 Task: Select poll duration 3 day.
Action: Mouse moved to (612, 153)
Screenshot: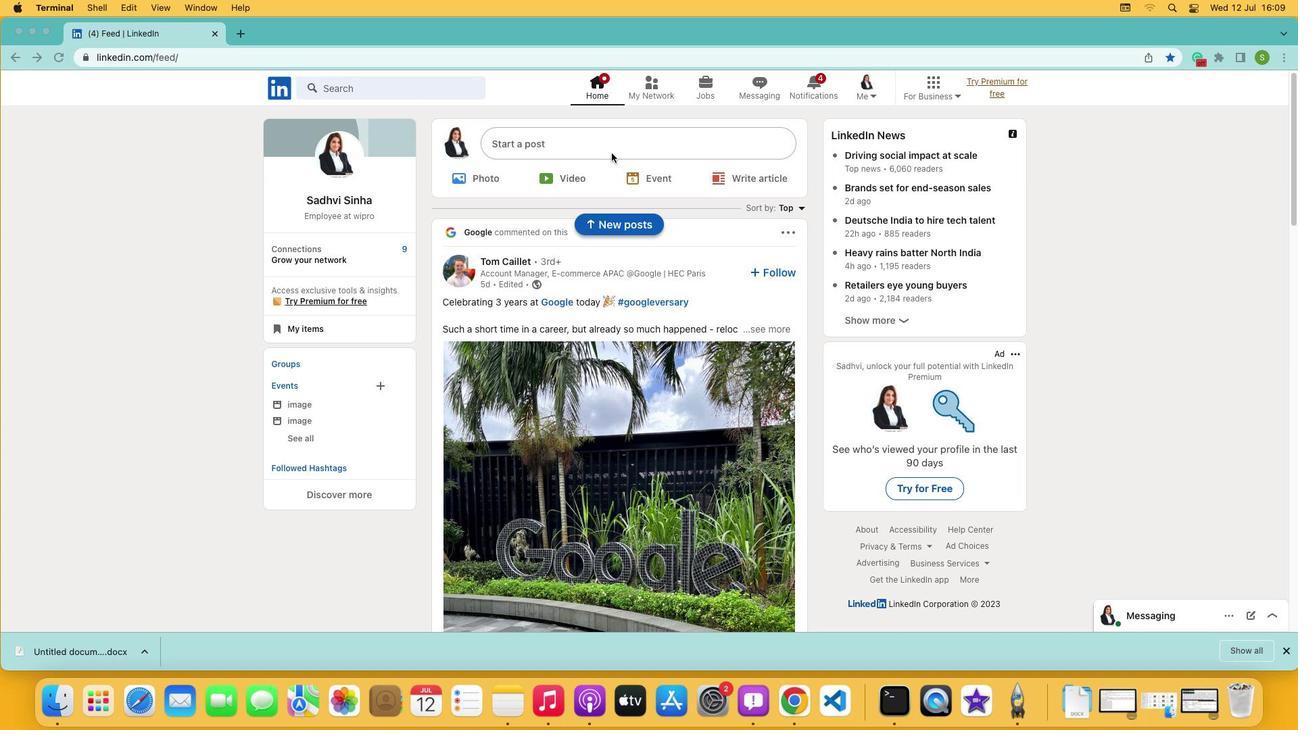 
Action: Mouse pressed left at (612, 153)
Screenshot: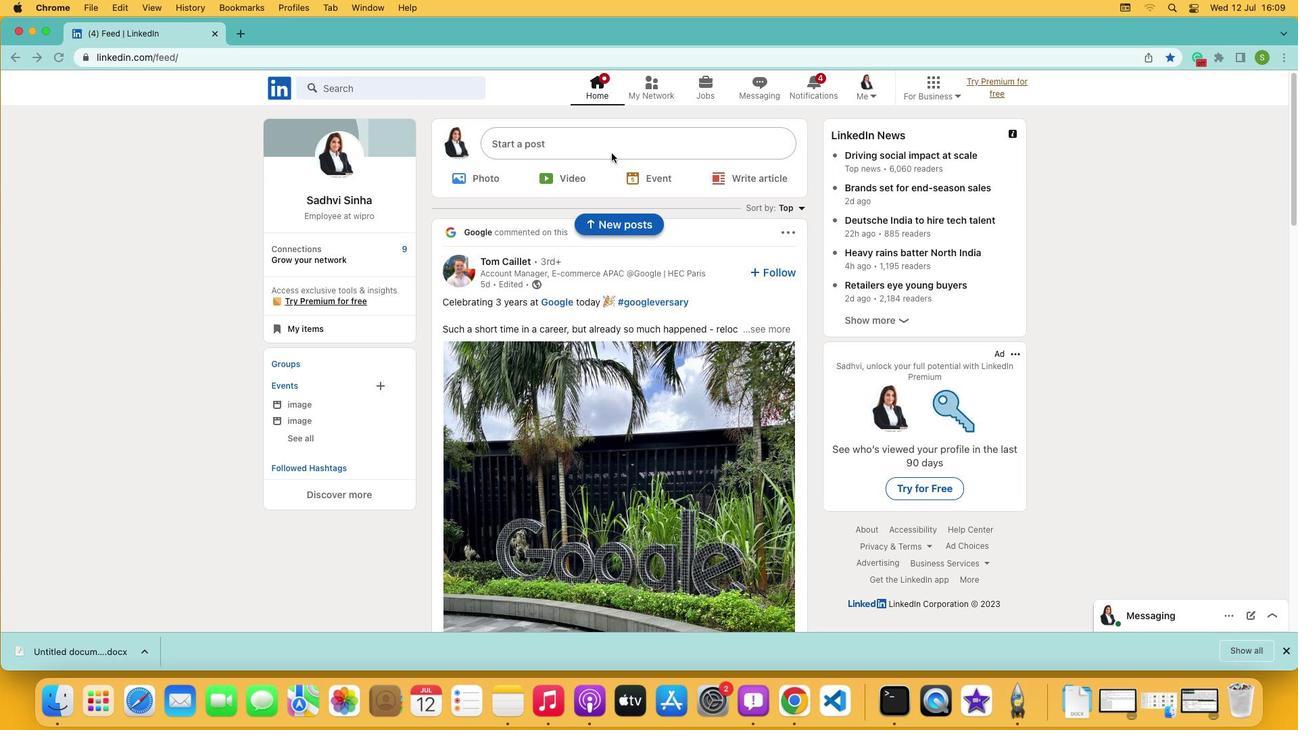 
Action: Mouse pressed left at (612, 153)
Screenshot: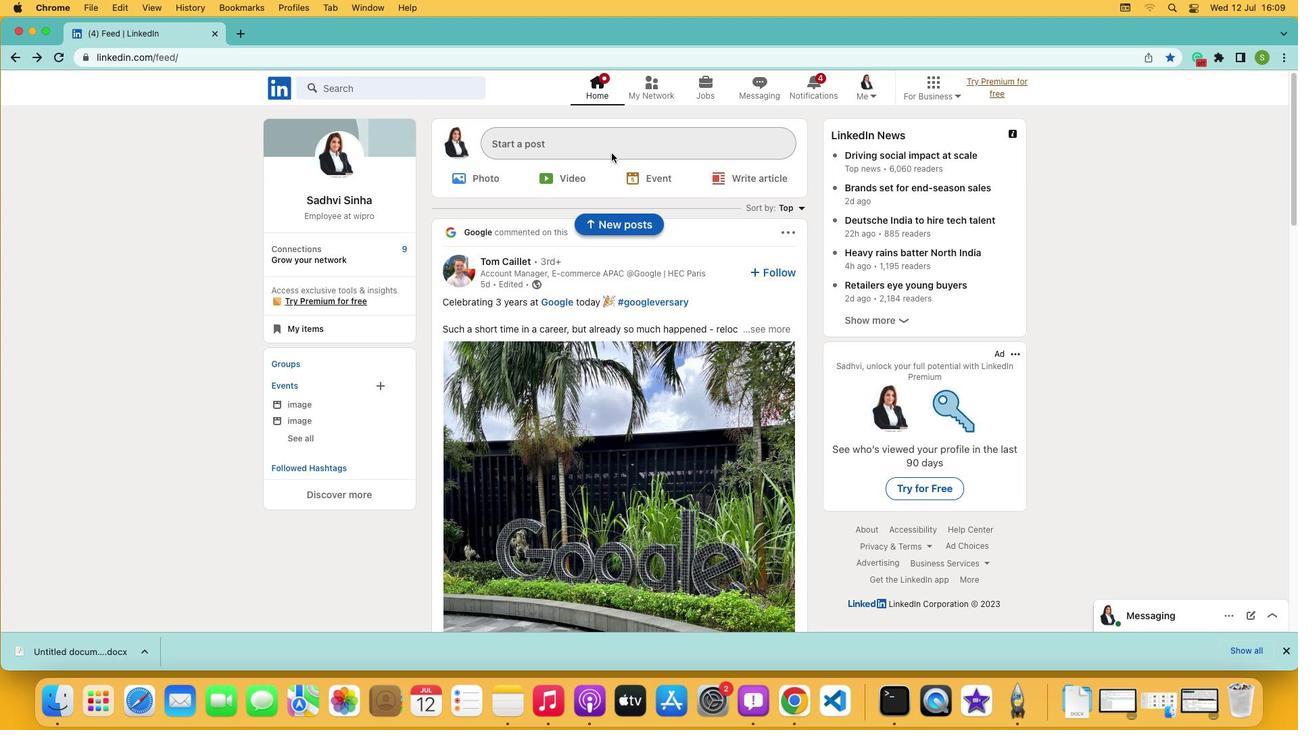 
Action: Mouse moved to (570, 418)
Screenshot: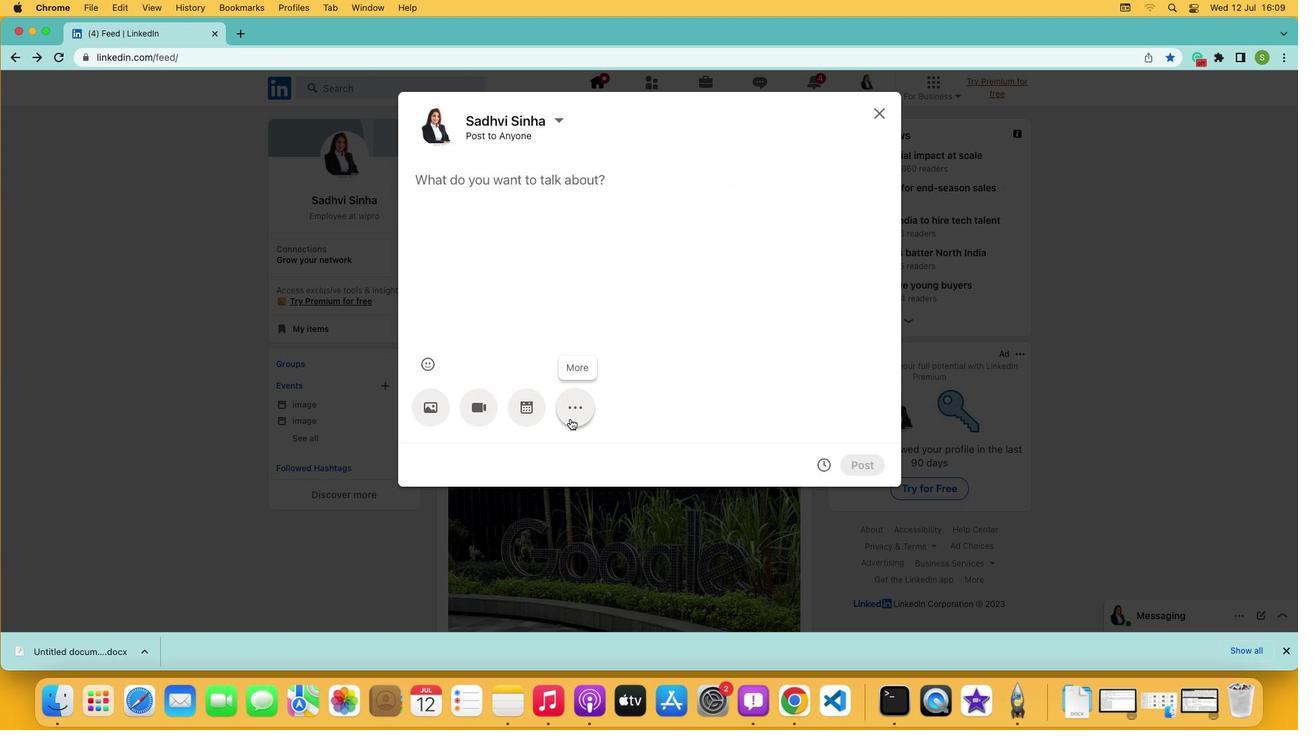 
Action: Mouse pressed left at (570, 418)
Screenshot: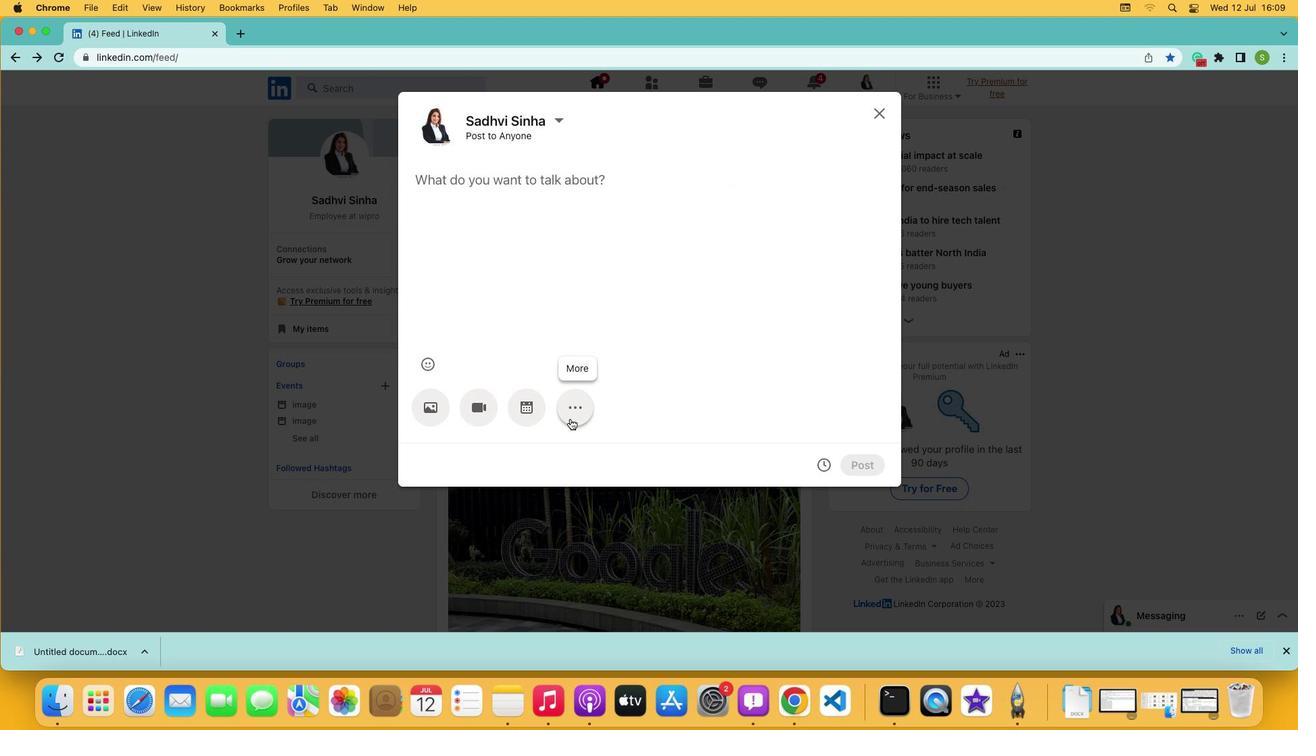 
Action: Mouse moved to (673, 403)
Screenshot: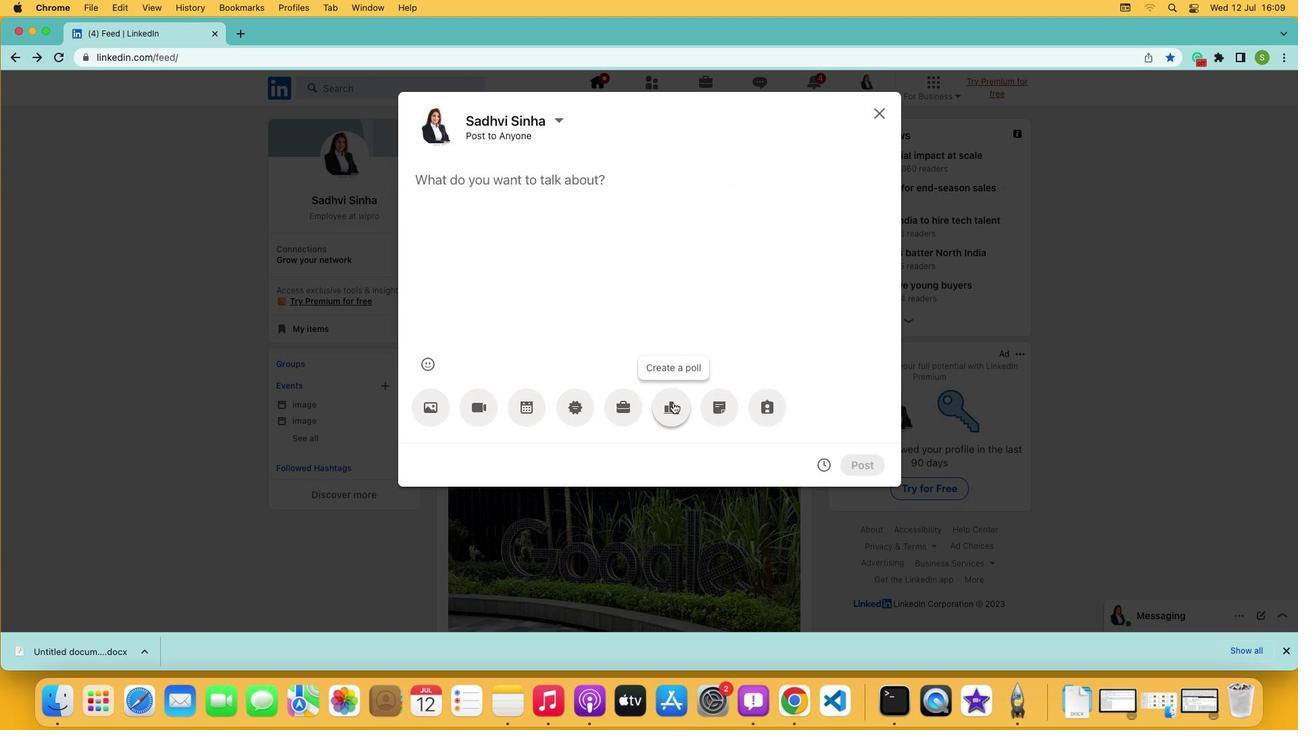 
Action: Mouse pressed left at (673, 403)
Screenshot: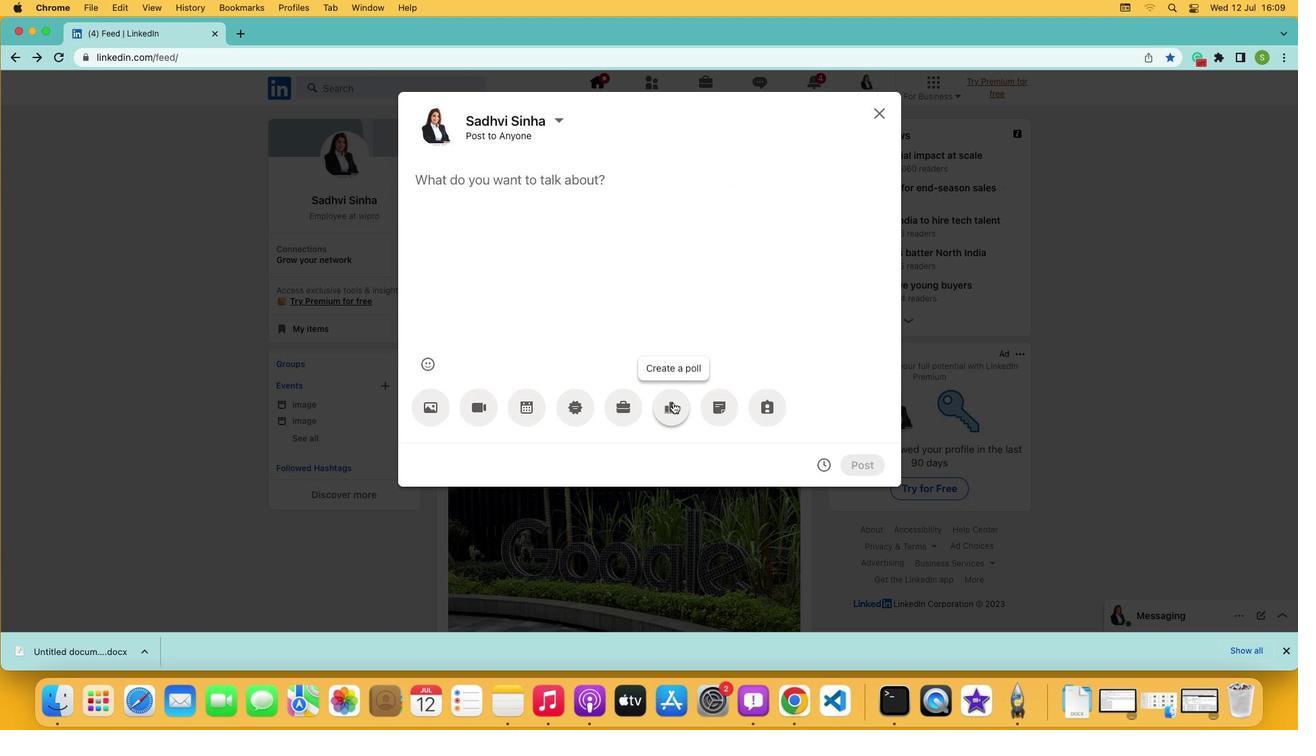 
Action: Mouse moved to (582, 403)
Screenshot: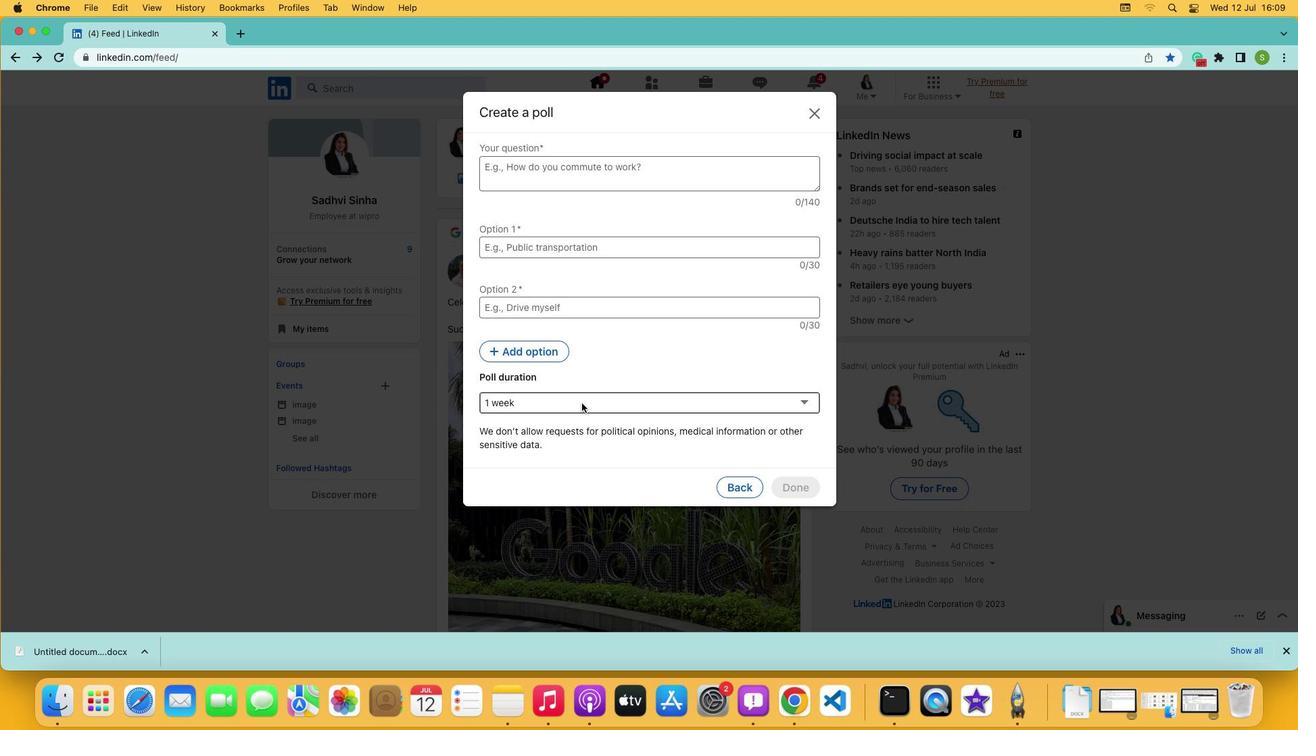 
Action: Mouse pressed left at (582, 403)
Screenshot: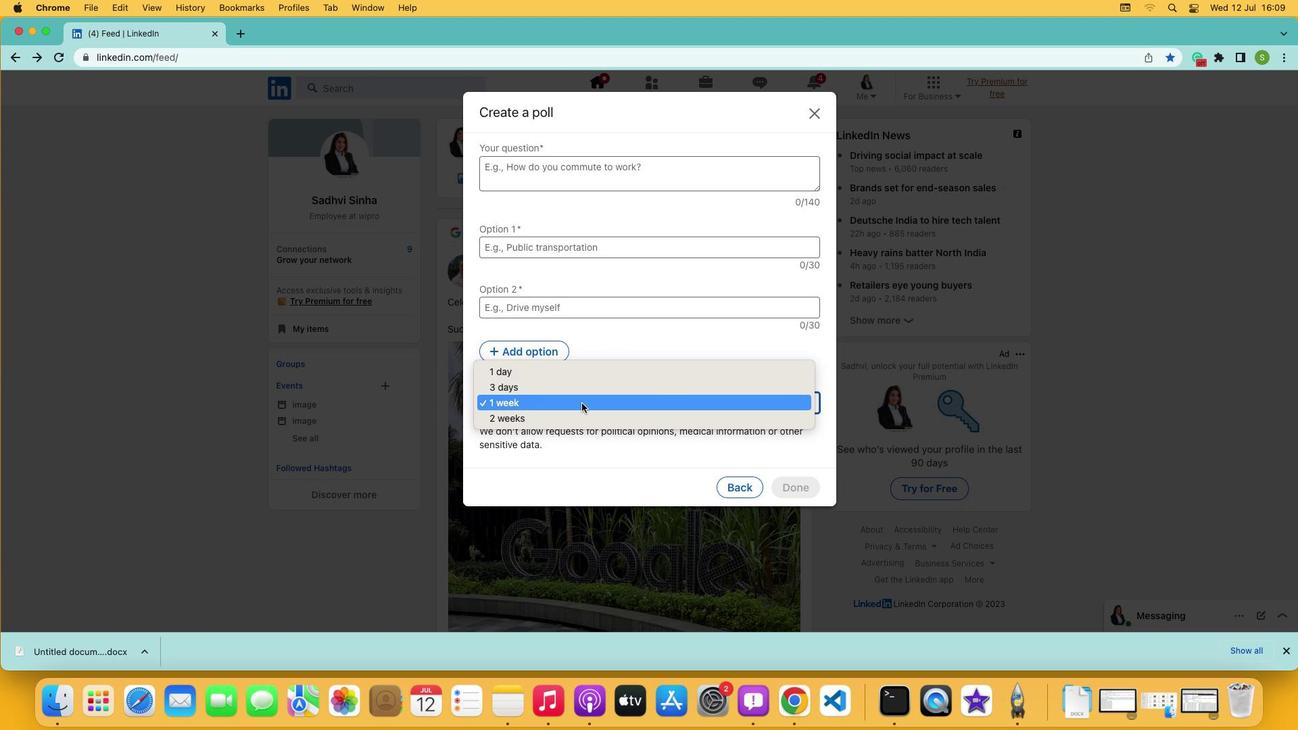 
Action: Mouse moved to (558, 391)
Screenshot: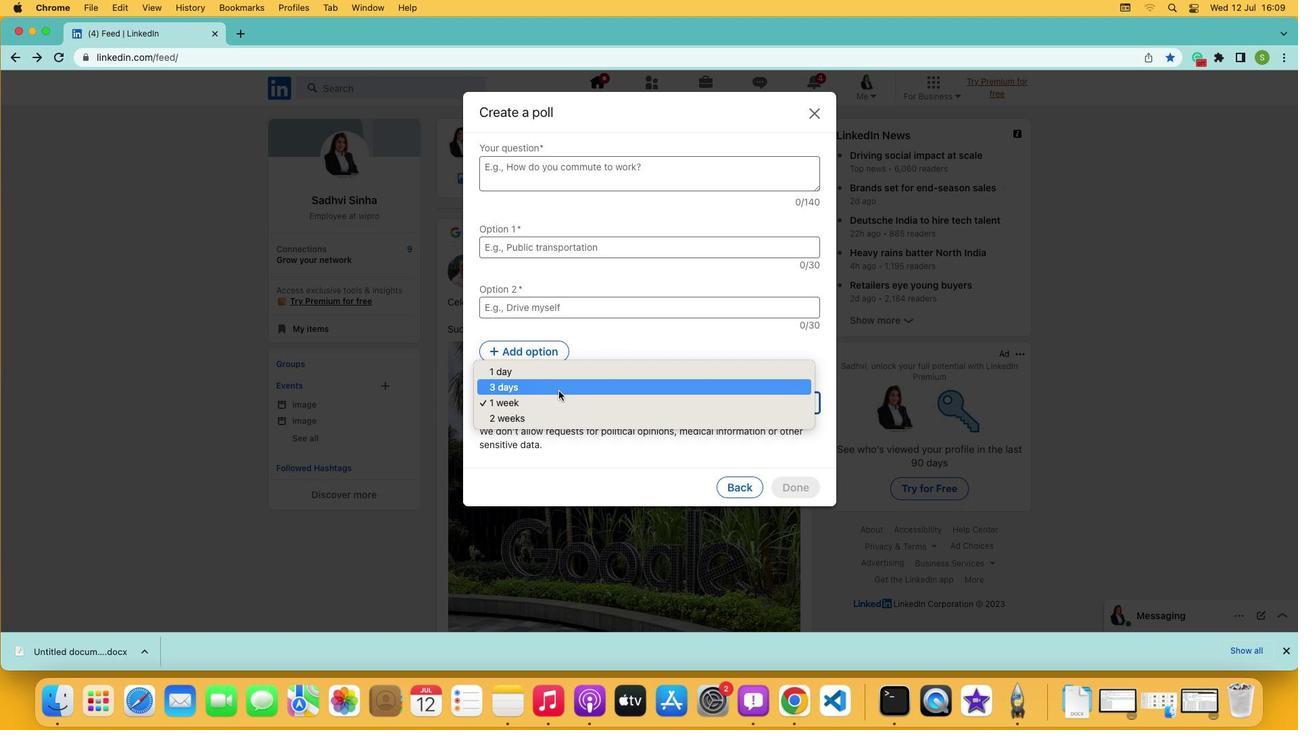 
Action: Mouse pressed left at (558, 391)
Screenshot: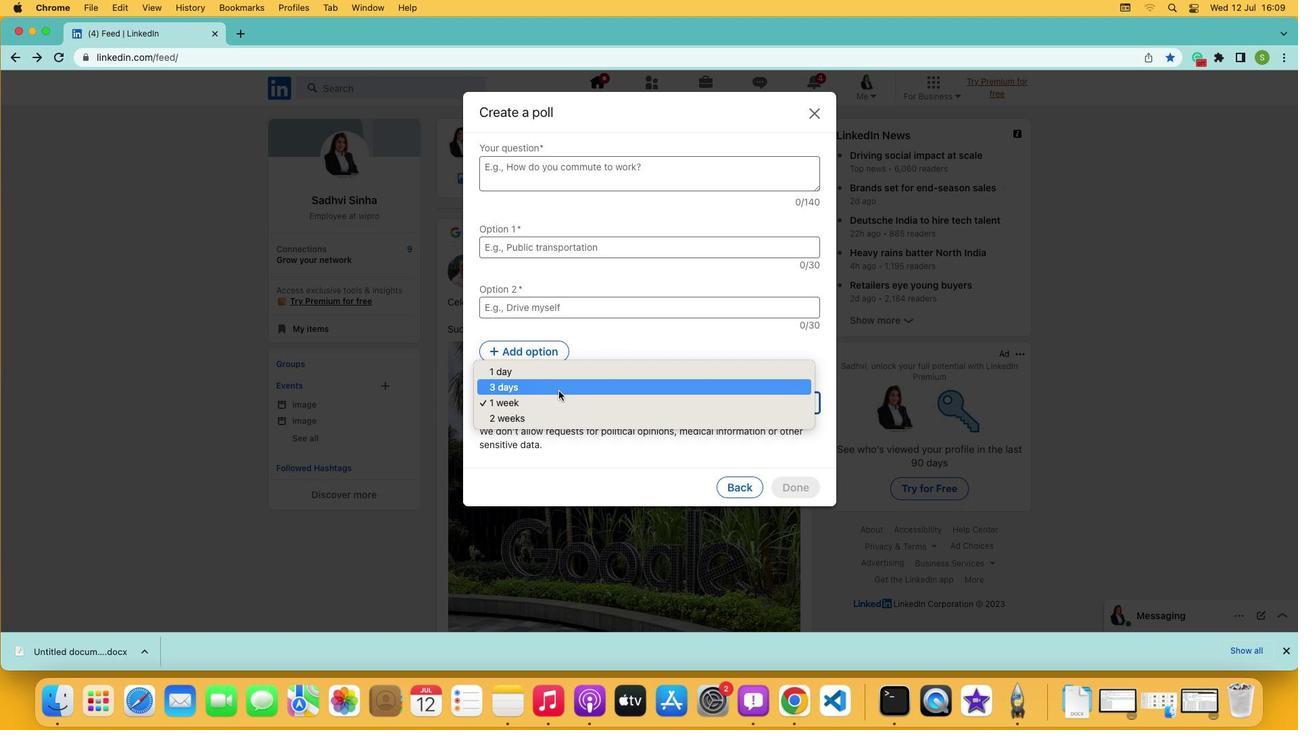 
